 Task: Use the formula "ATANH" in spreadsheet "Project portfolio".
Action: Mouse moved to (781, 259)
Screenshot: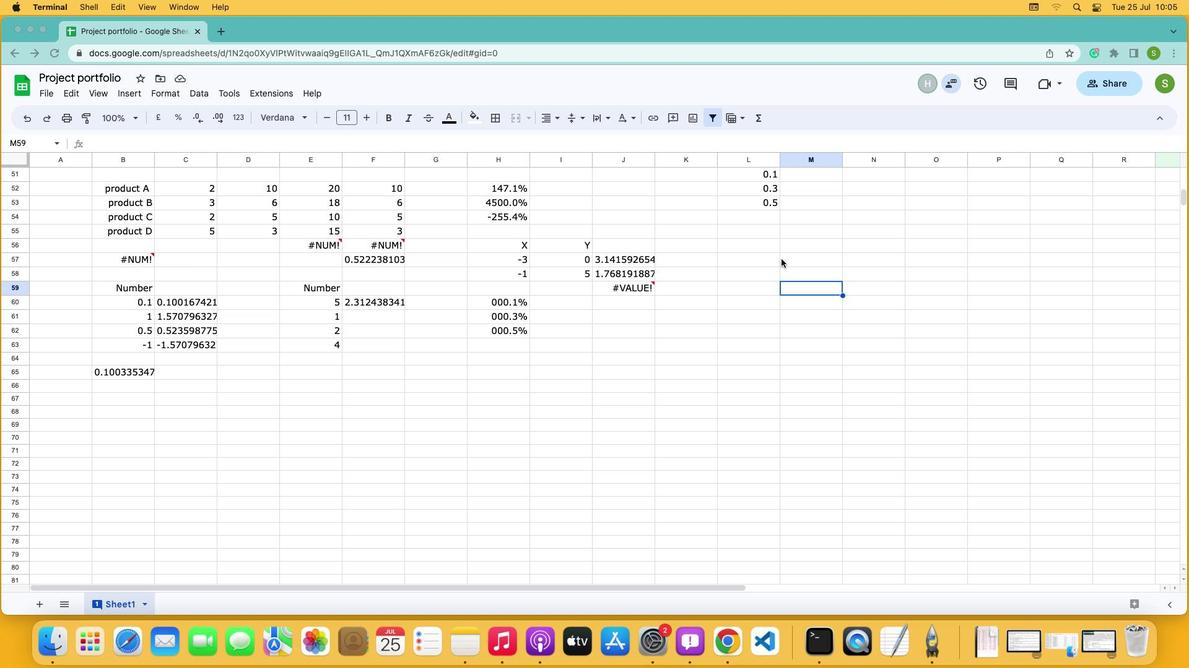 
Action: Mouse pressed left at (781, 259)
Screenshot: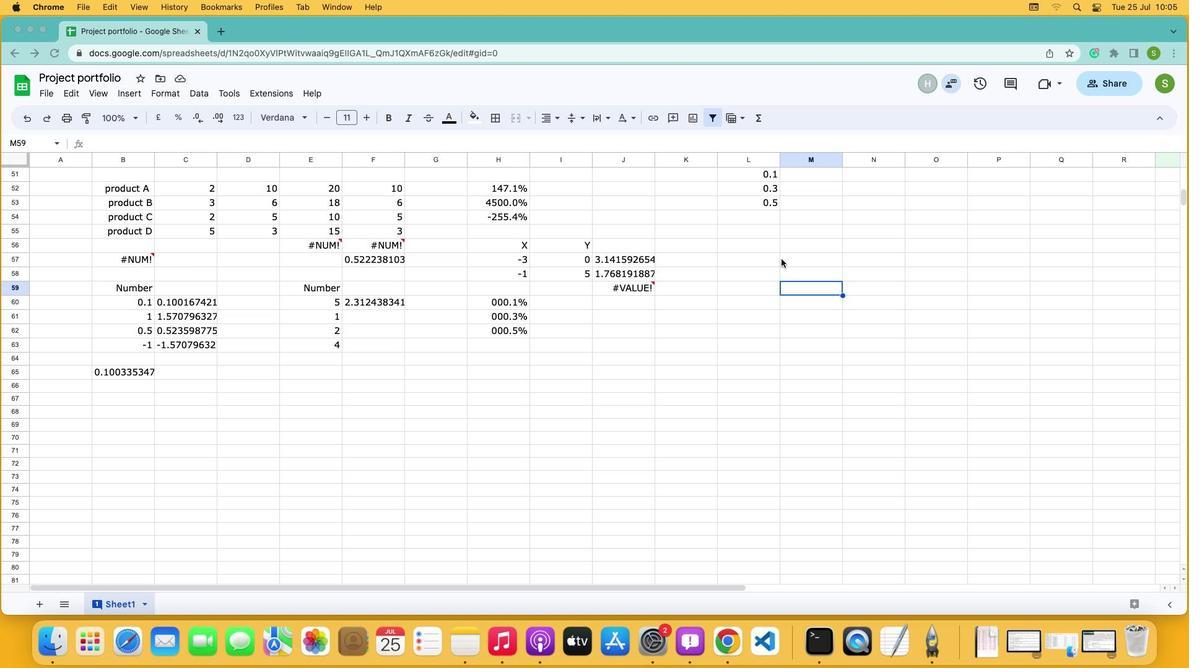 
Action: Mouse moved to (801, 171)
Screenshot: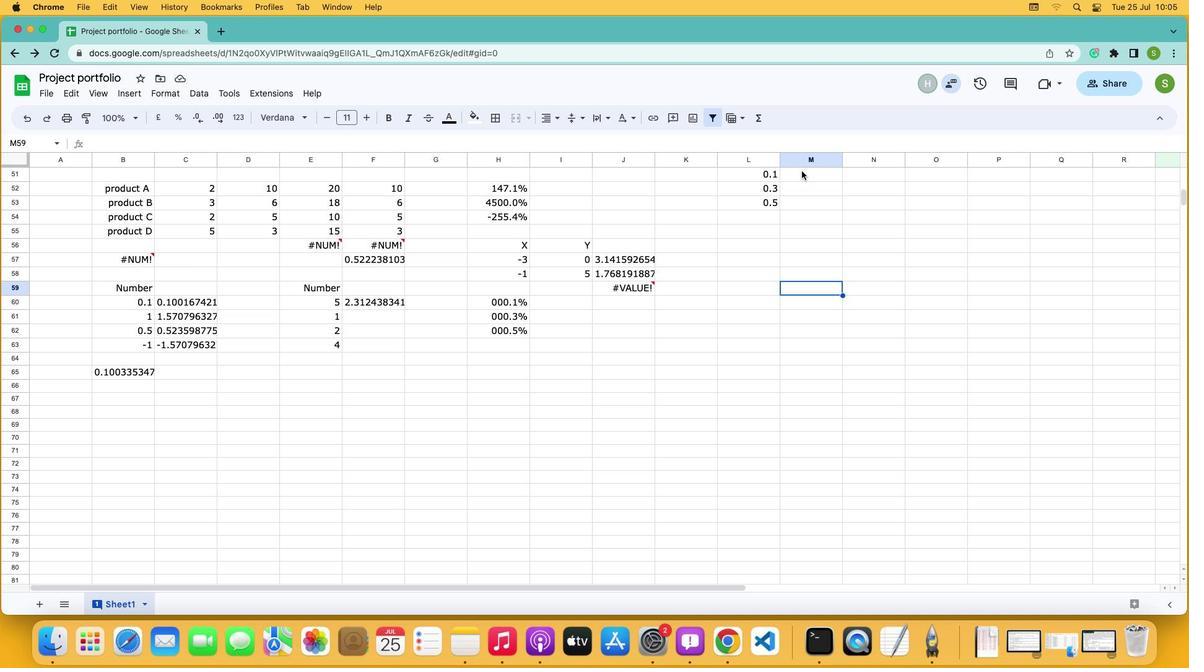 
Action: Mouse pressed left at (801, 171)
Screenshot: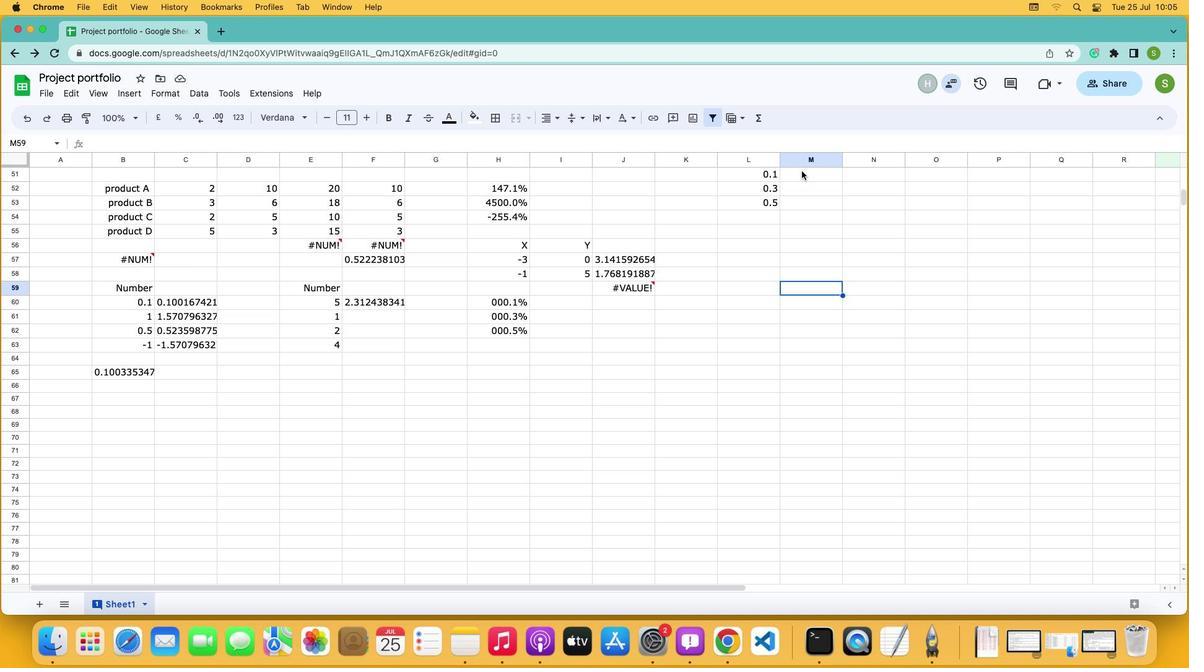 
Action: Mouse moved to (755, 121)
Screenshot: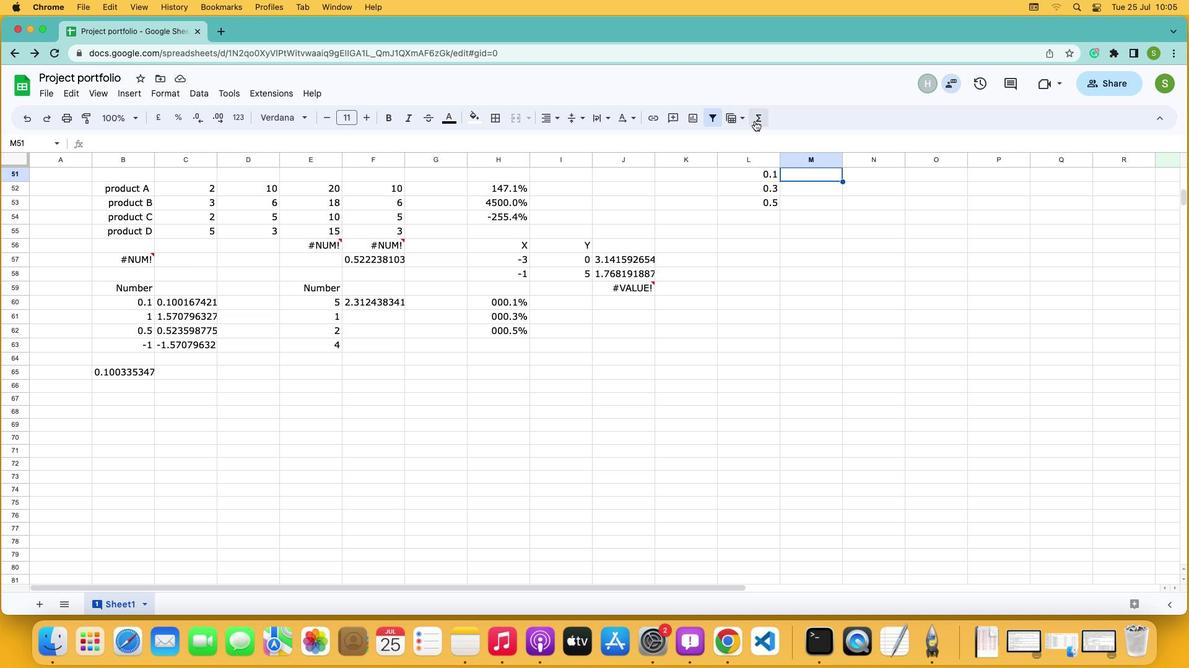 
Action: Mouse pressed left at (755, 121)
Screenshot: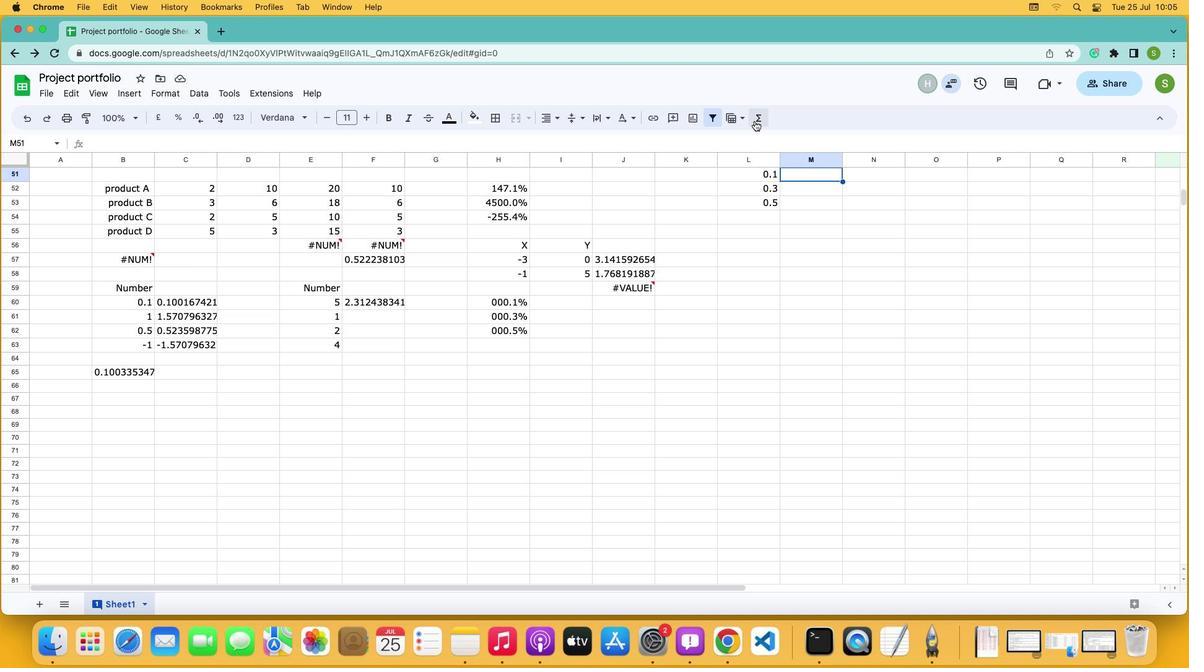 
Action: Mouse moved to (779, 247)
Screenshot: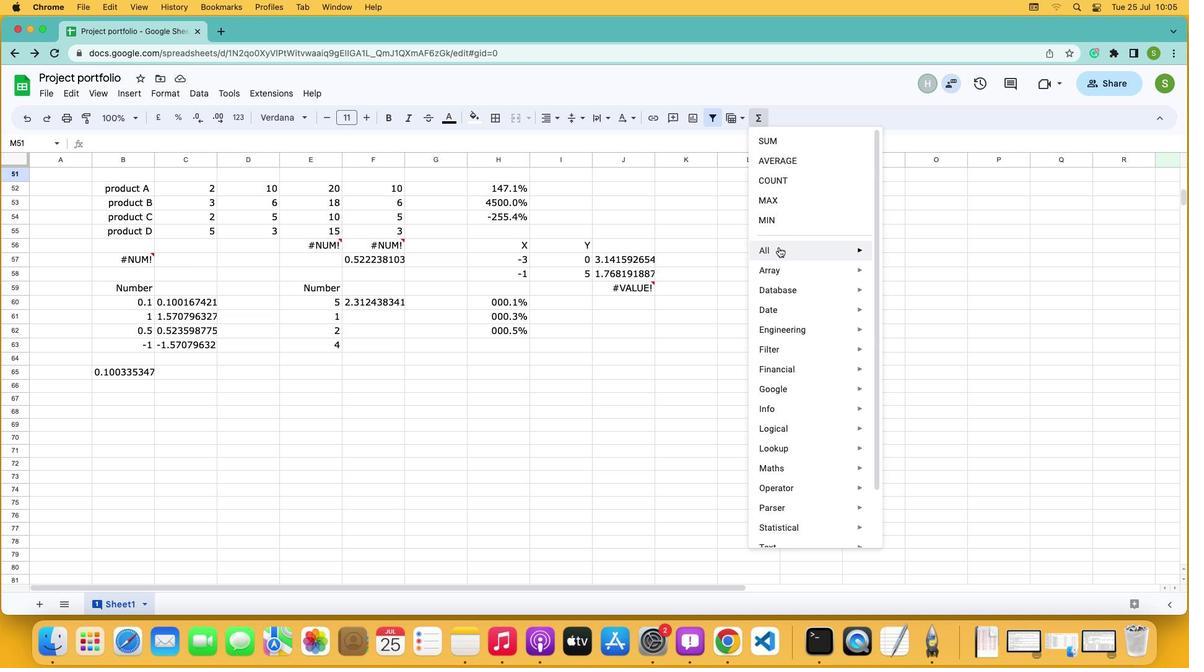 
Action: Mouse pressed left at (779, 247)
Screenshot: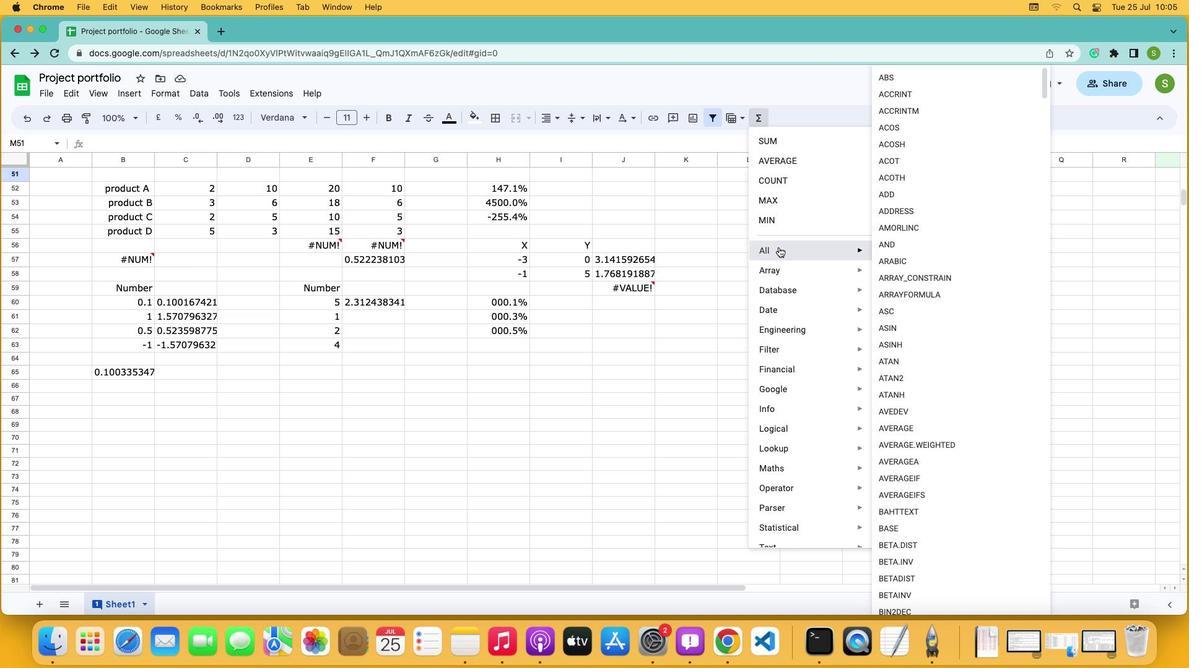 
Action: Mouse moved to (904, 398)
Screenshot: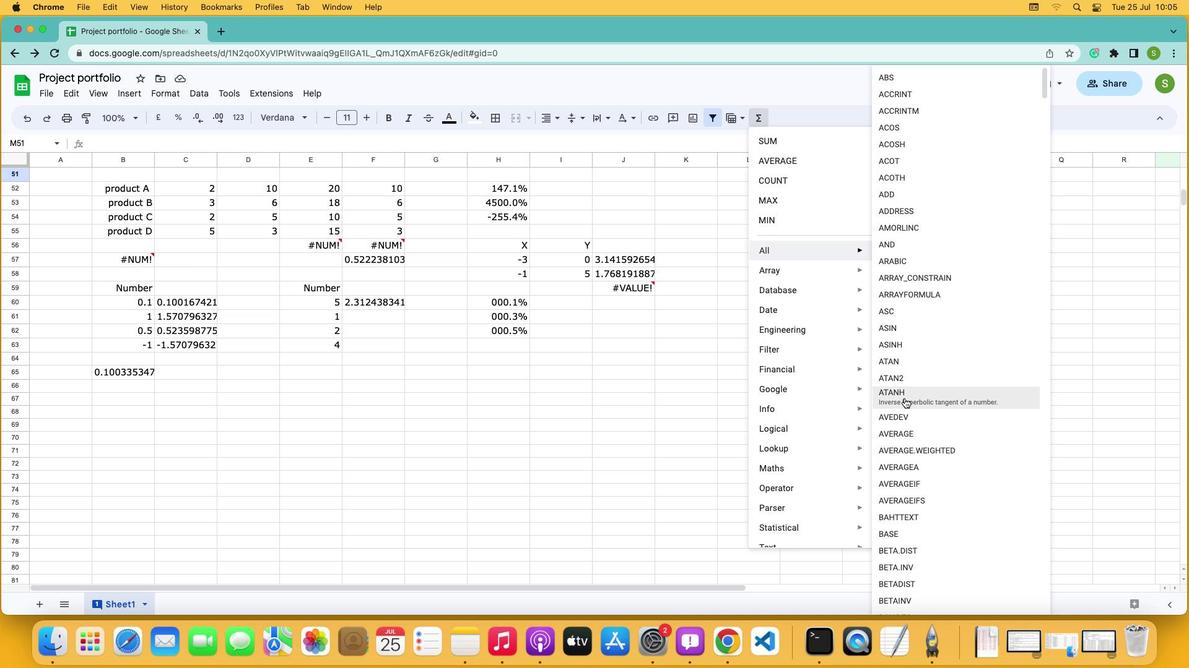 
Action: Mouse pressed left at (904, 398)
Screenshot: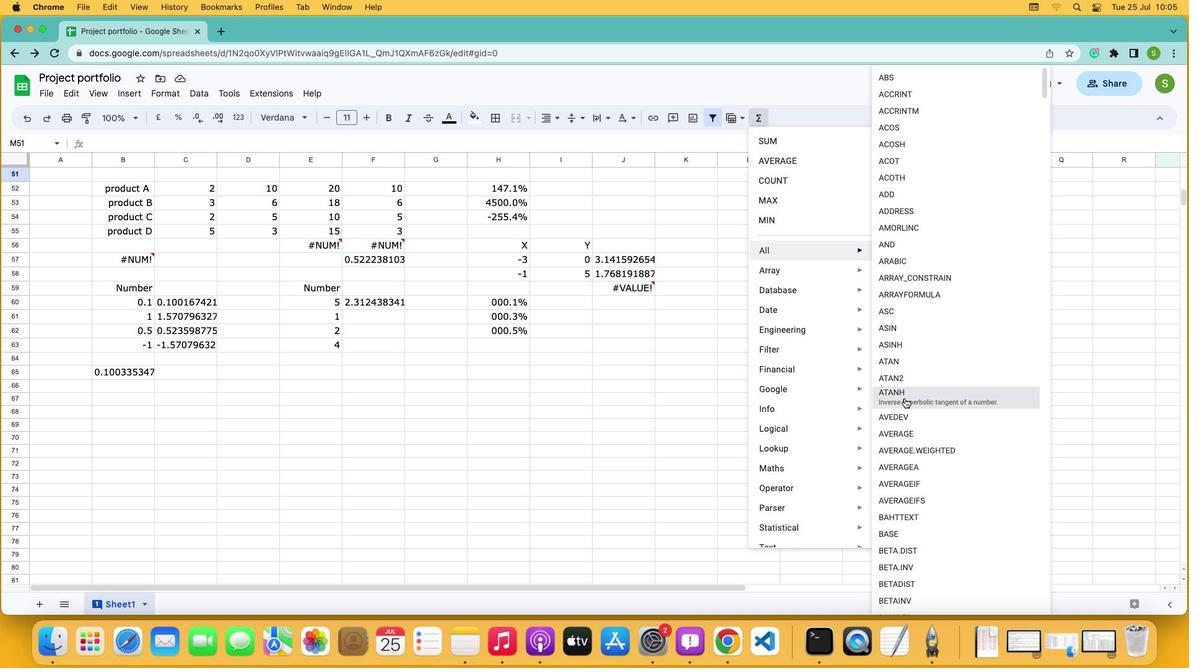 
Action: Mouse moved to (745, 173)
Screenshot: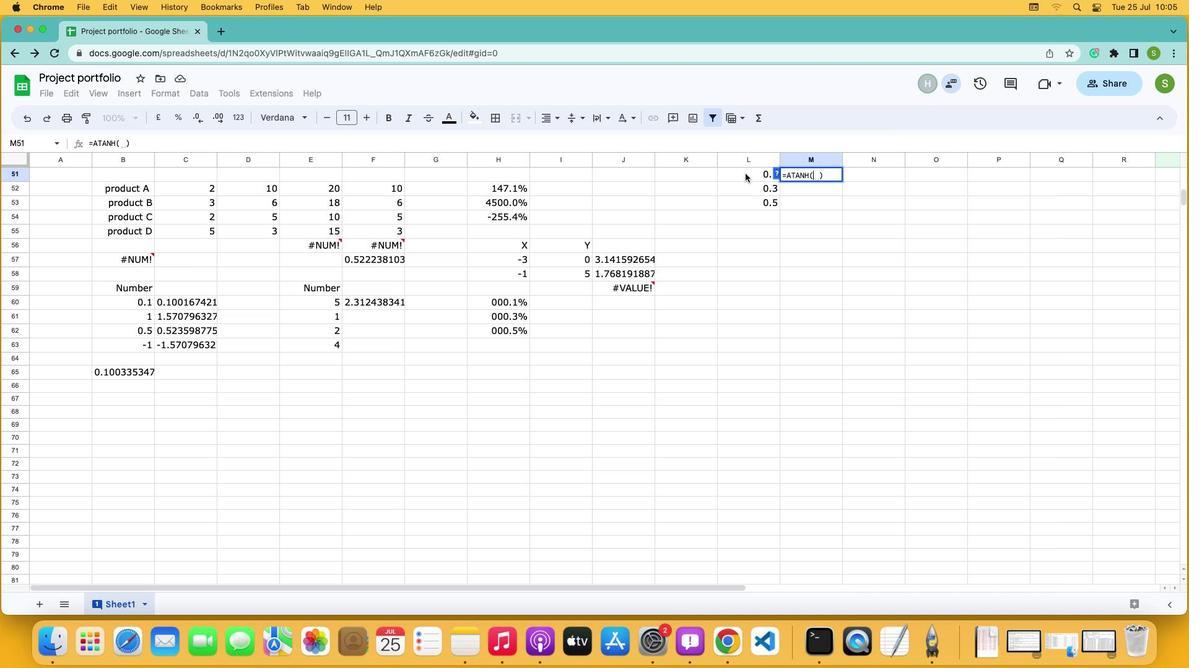 
Action: Mouse pressed left at (745, 173)
Screenshot: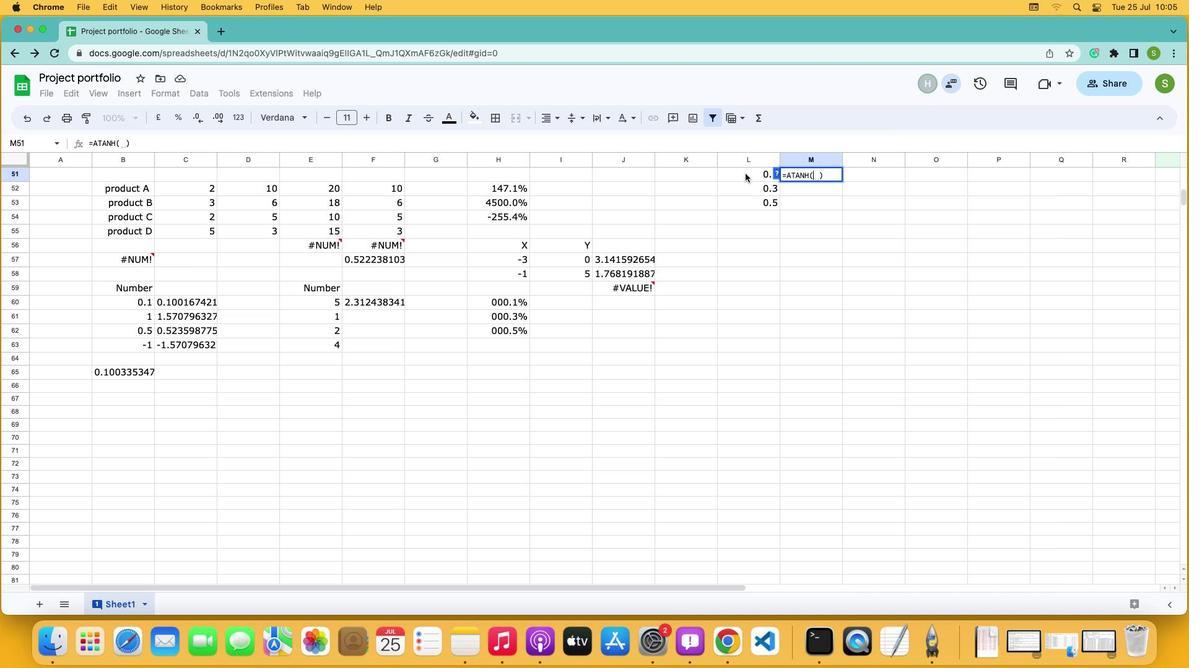 
Action: Key pressed Key.enter
Screenshot: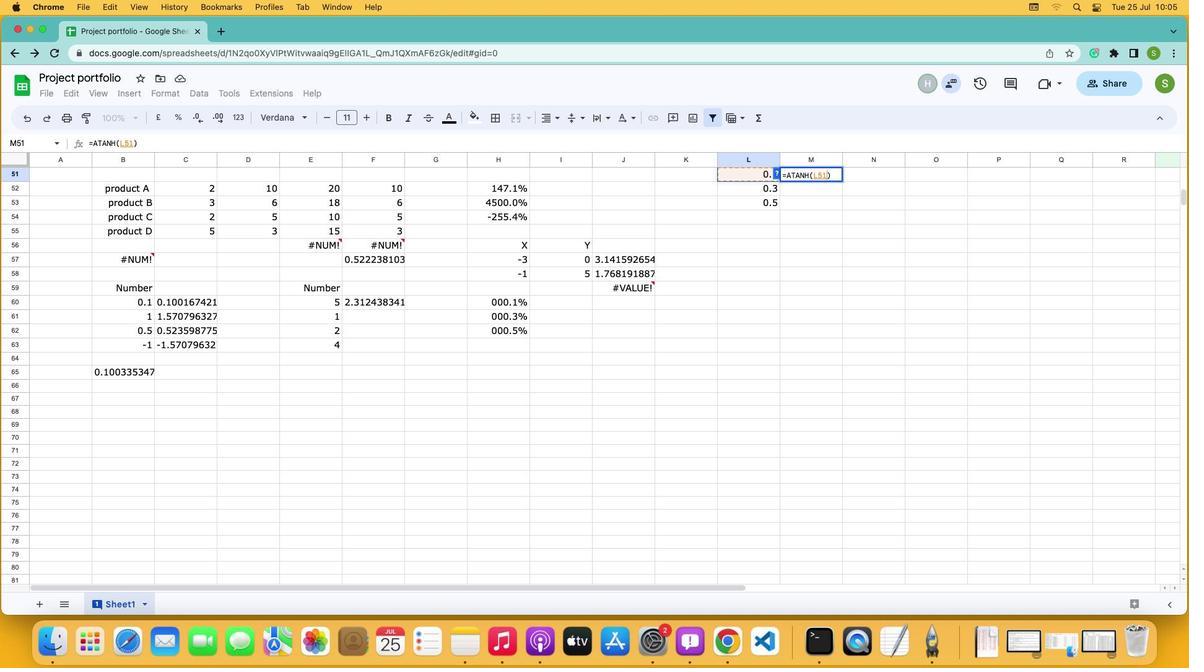 
Action: Mouse moved to (852, 268)
Screenshot: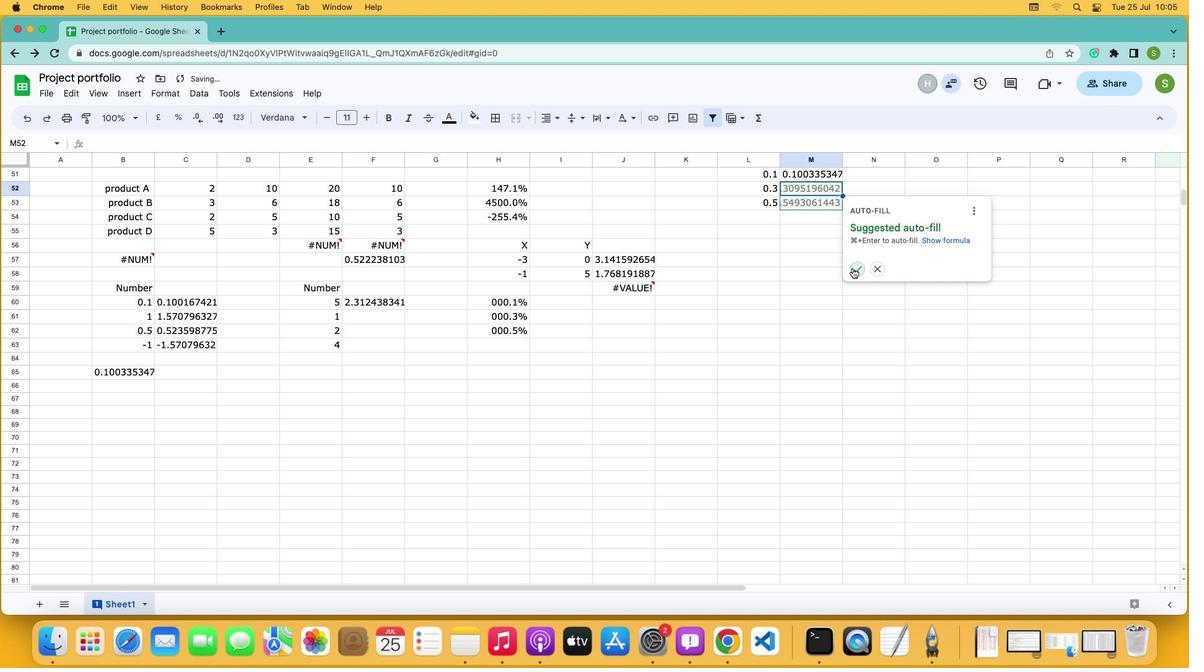
Action: Mouse pressed left at (852, 268)
Screenshot: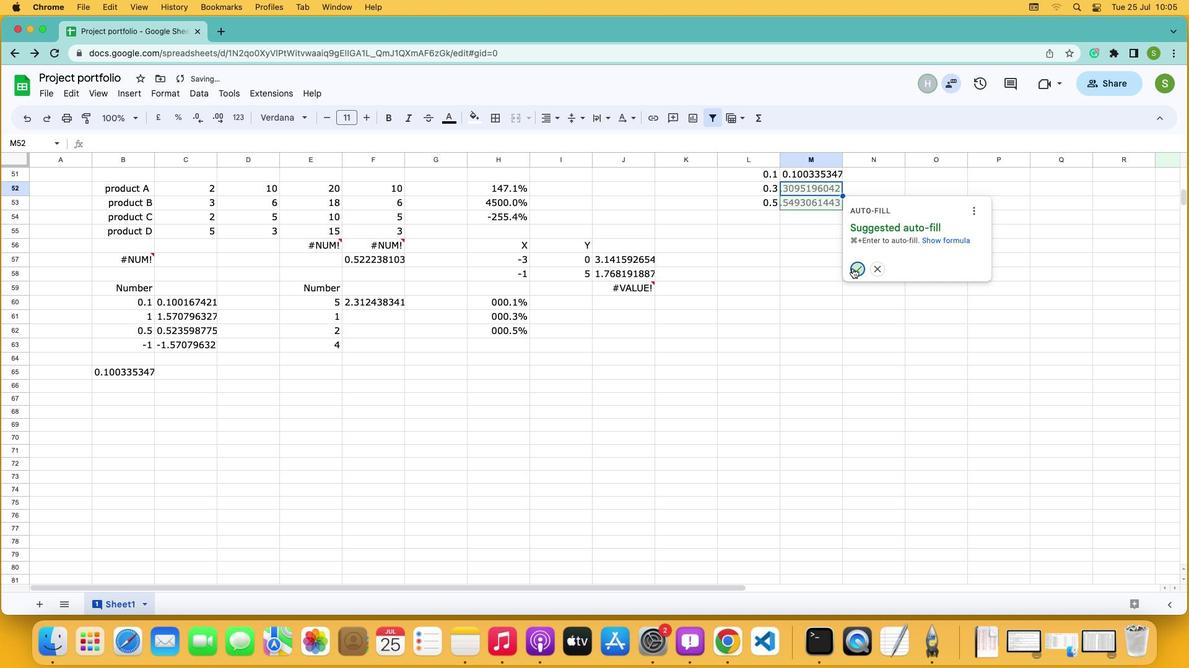 
Action: Mouse moved to (786, 232)
Screenshot: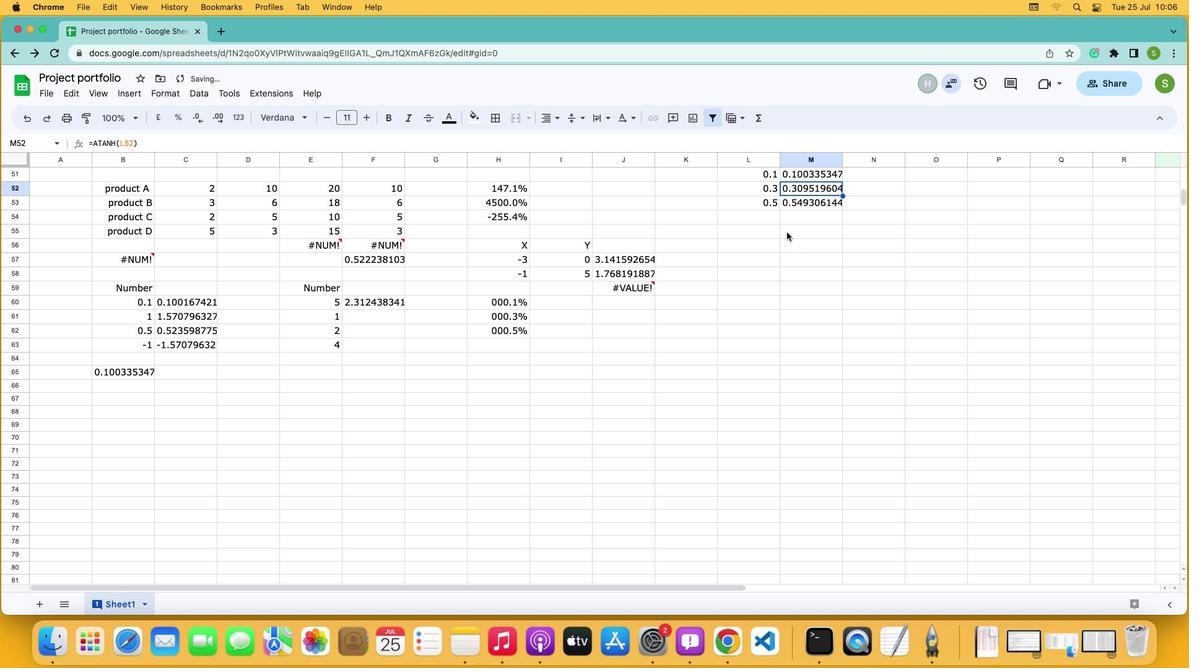 
Action: Mouse pressed left at (786, 232)
Screenshot: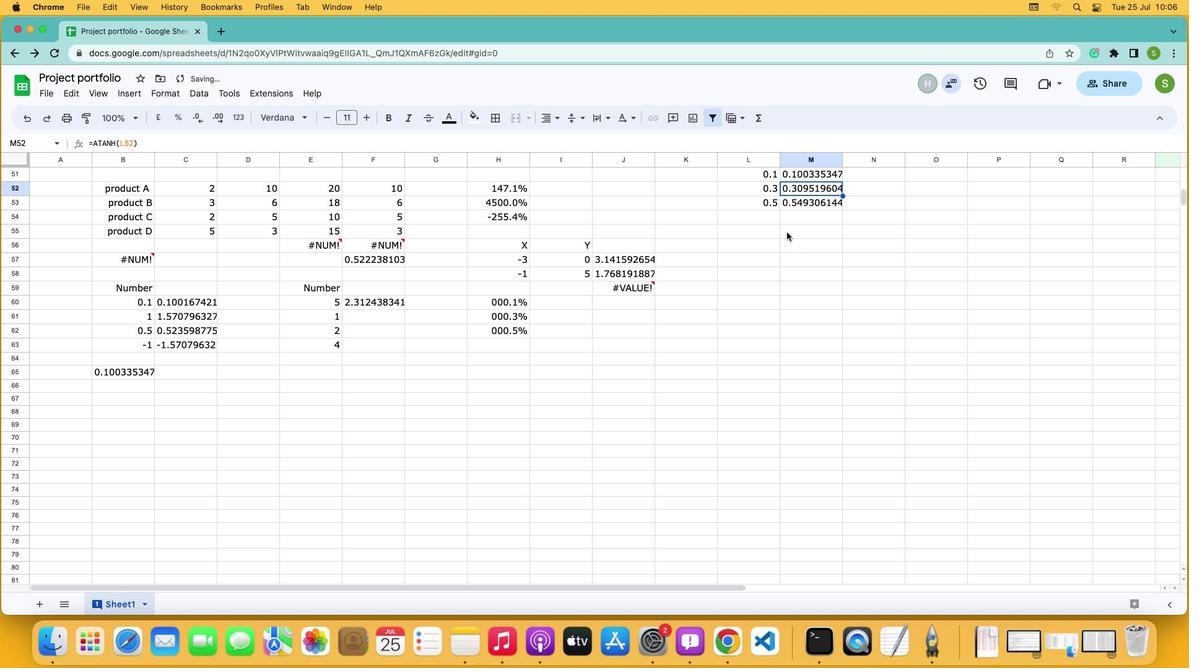 
Action: Mouse moved to (755, 117)
Screenshot: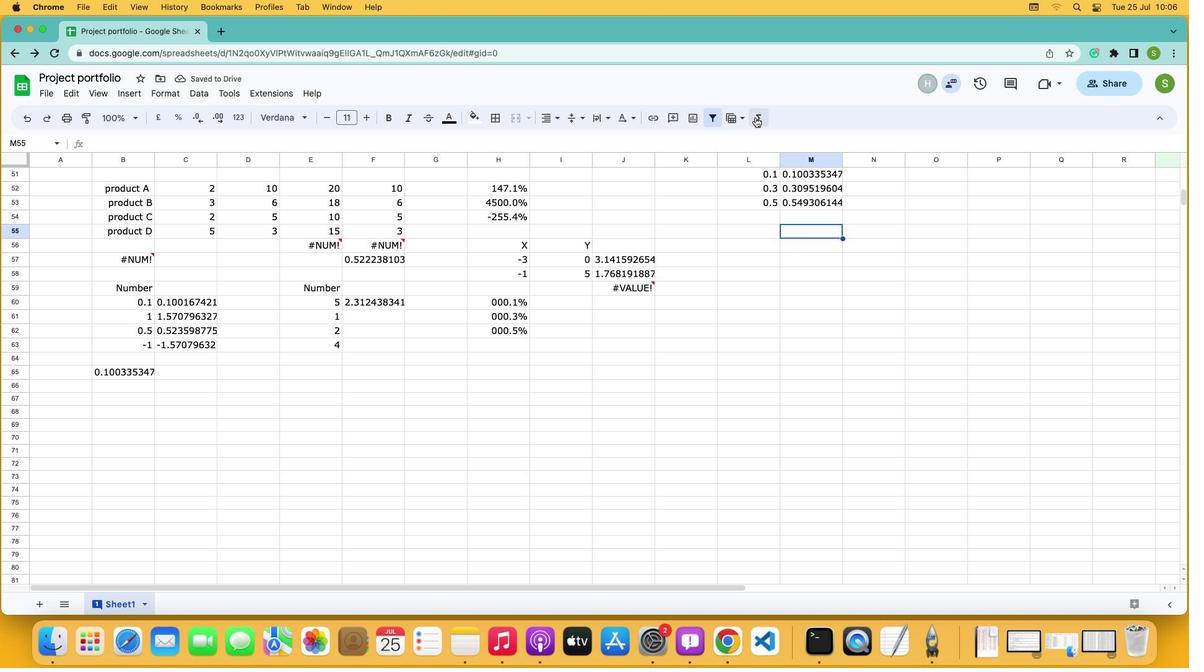
Action: Mouse pressed left at (755, 117)
Screenshot: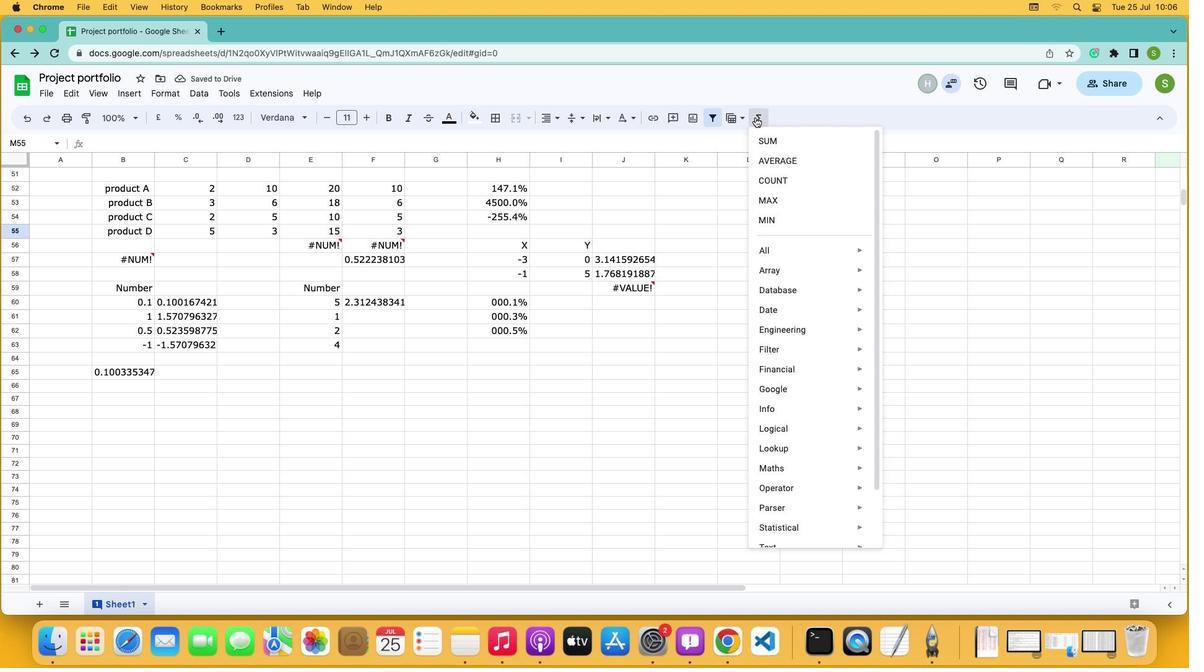 
Action: Mouse moved to (775, 257)
Screenshot: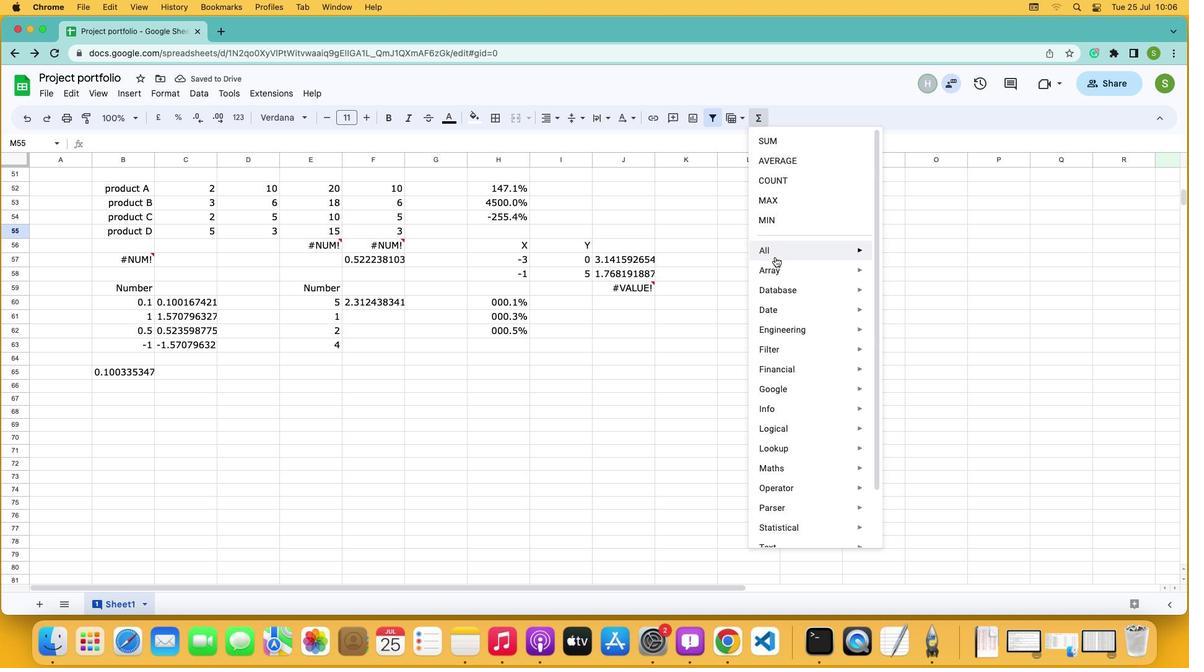
Action: Mouse pressed left at (775, 257)
Screenshot: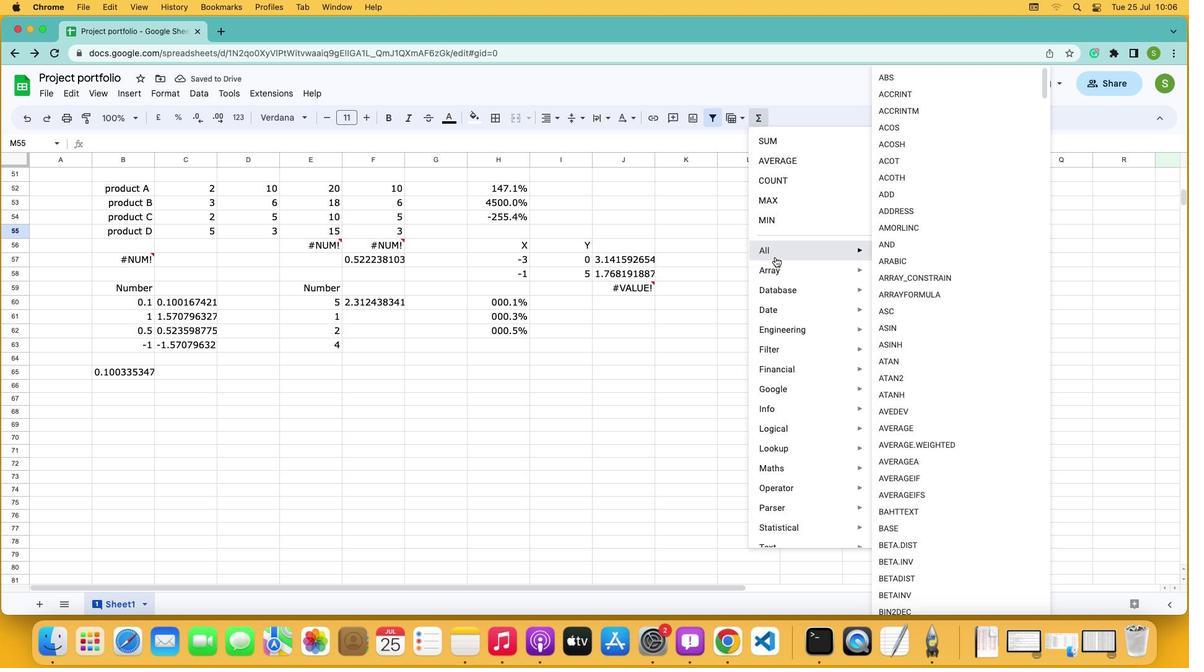 
Action: Mouse moved to (904, 397)
Screenshot: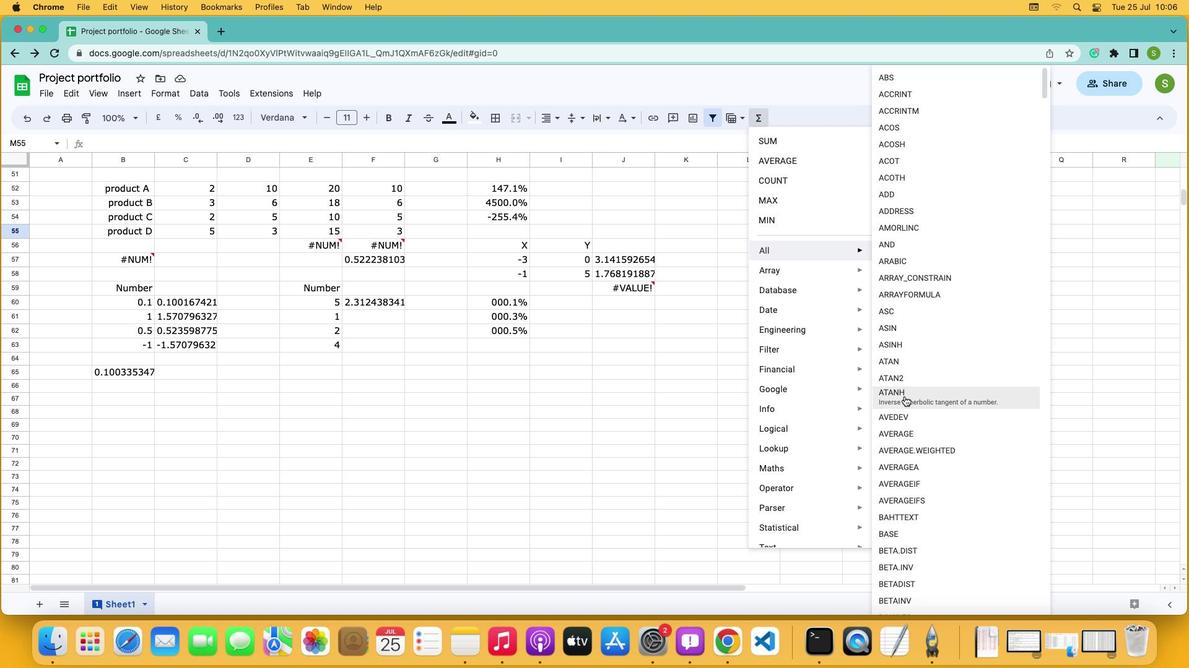 
Action: Mouse pressed left at (904, 397)
Screenshot: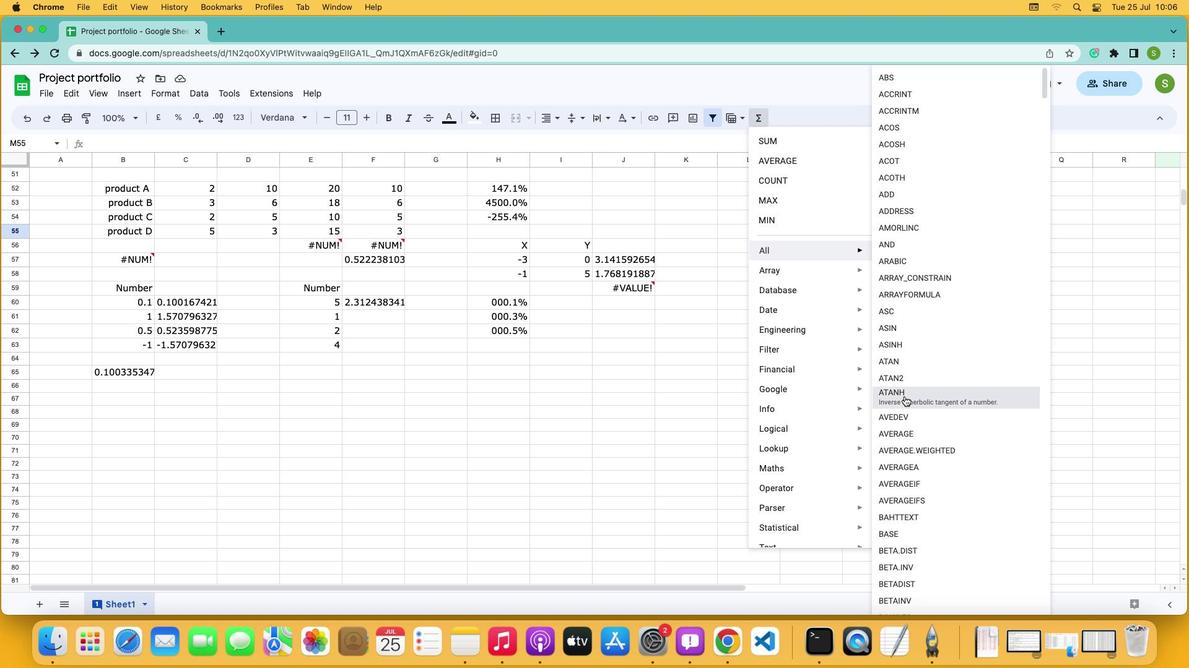 
Action: Mouse moved to (857, 319)
Screenshot: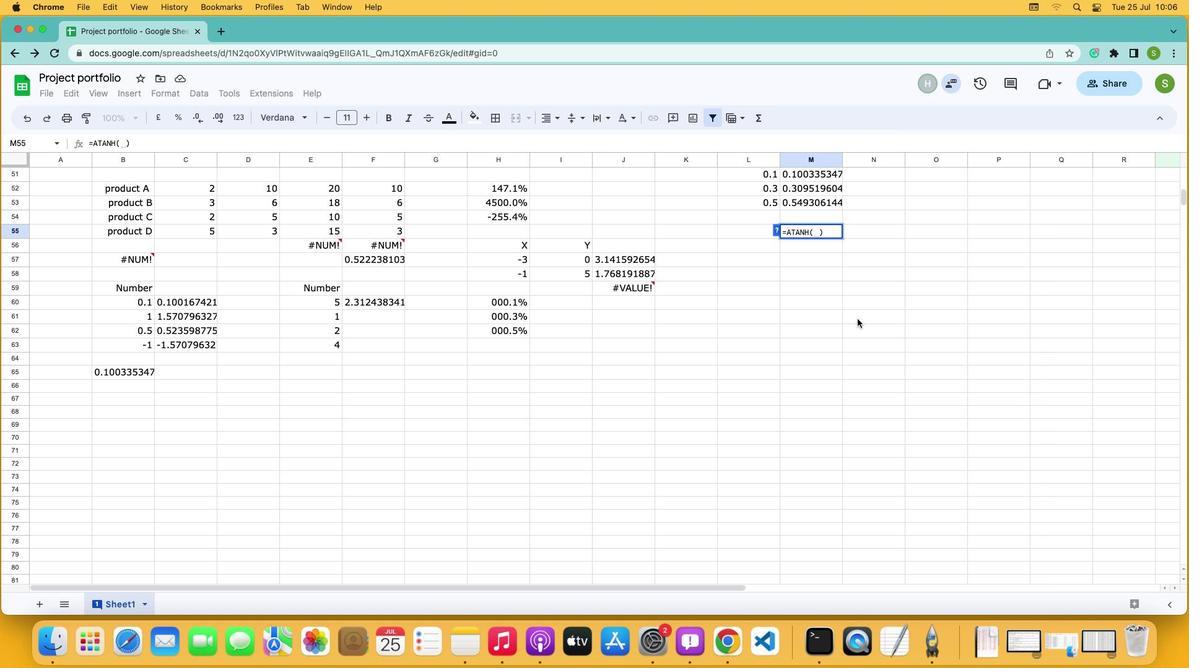 
Action: Key pressed 'S''I''N'Key.shift_r'('
Screenshot: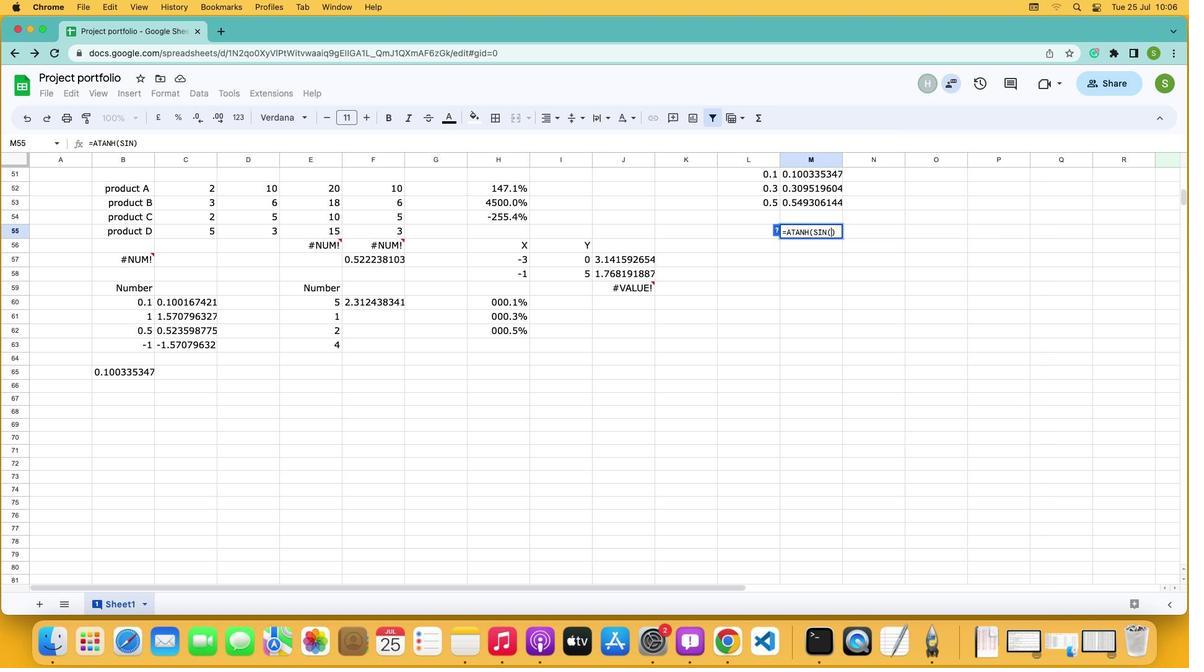 
Action: Mouse moved to (764, 171)
Screenshot: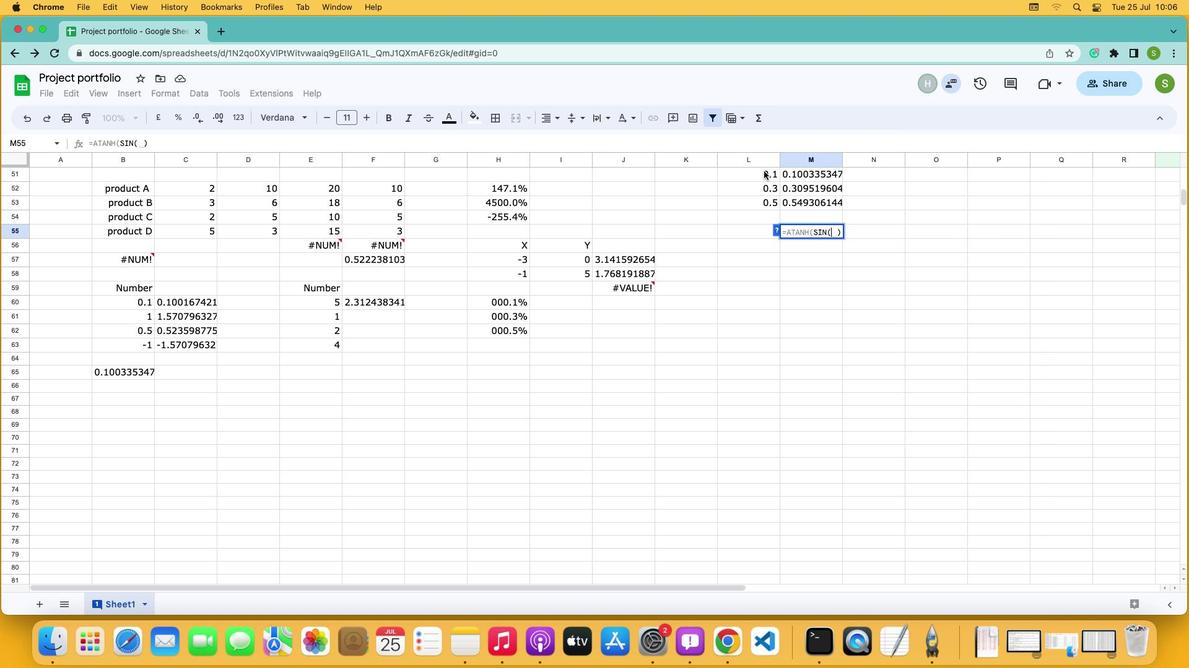 
Action: Mouse pressed left at (764, 171)
Screenshot: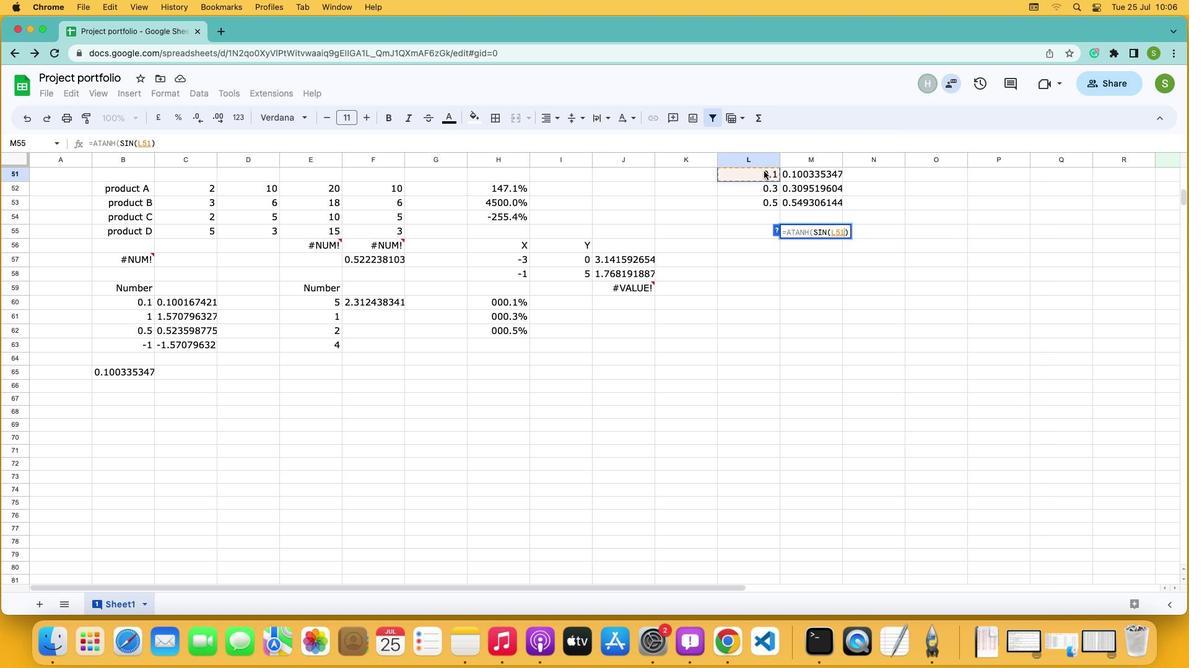 
Action: Mouse moved to (738, 254)
Screenshot: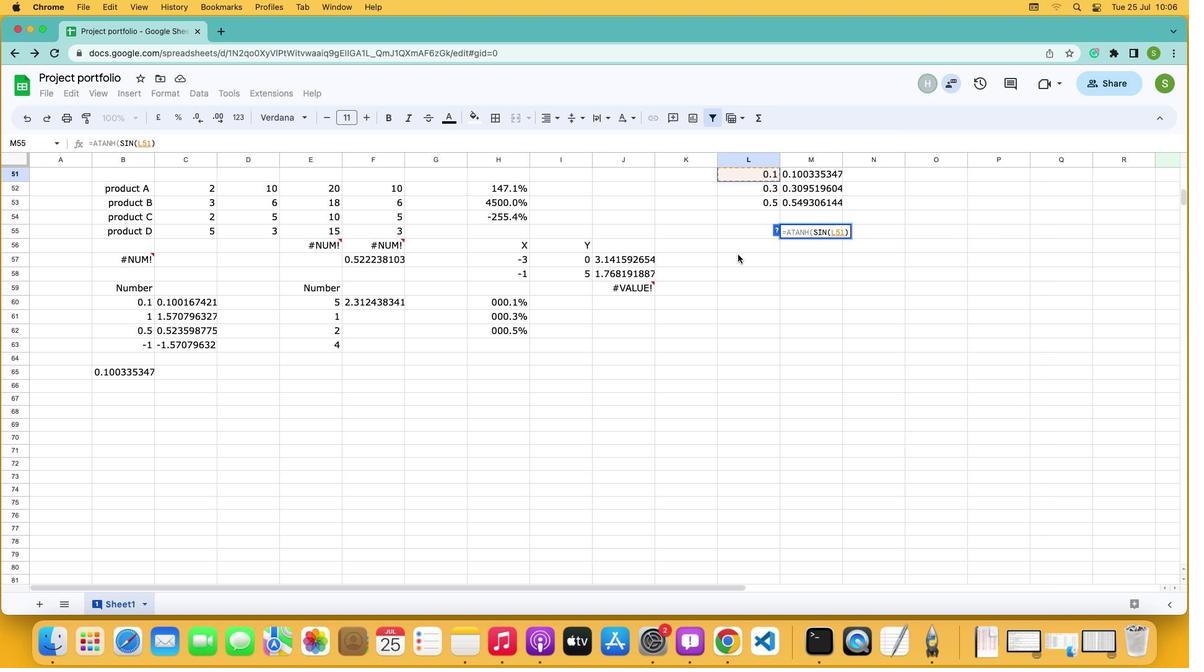 
Action: Key pressed Key.shift_r')'Key.enter
Screenshot: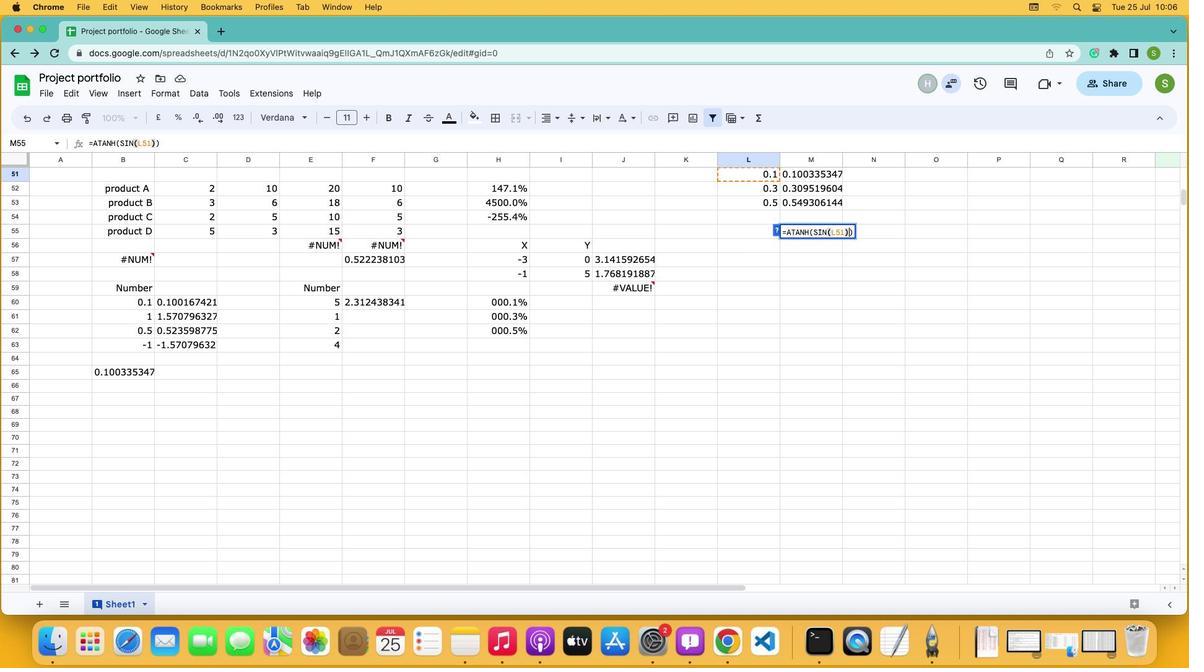 
